 Task: Check the average views per listing of bar in the last 3 years.
Action: Mouse moved to (759, 180)
Screenshot: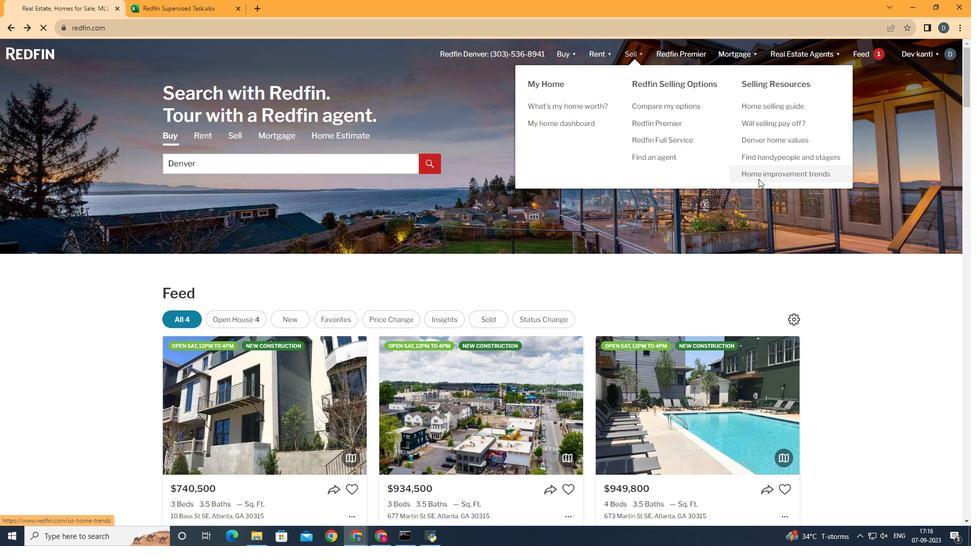 
Action: Mouse pressed left at (759, 180)
Screenshot: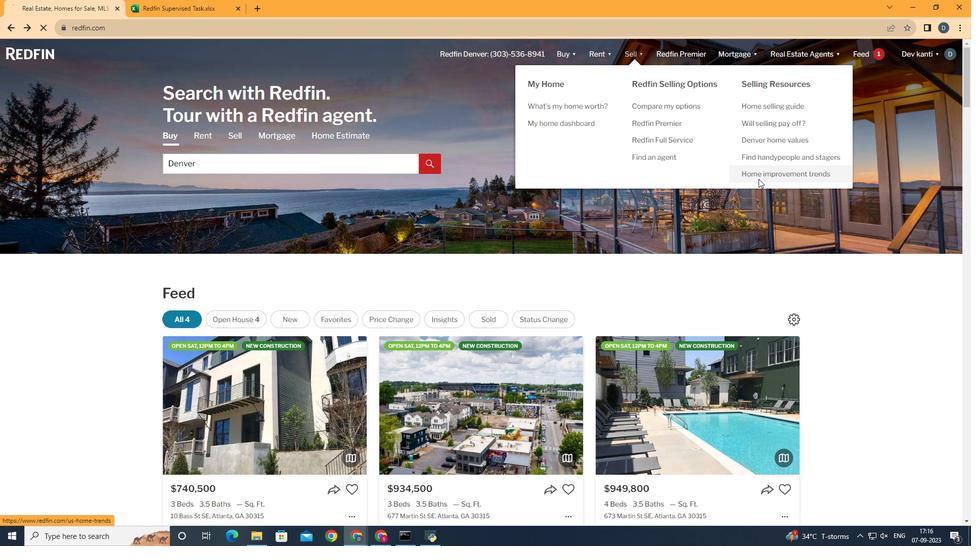 
Action: Mouse moved to (256, 195)
Screenshot: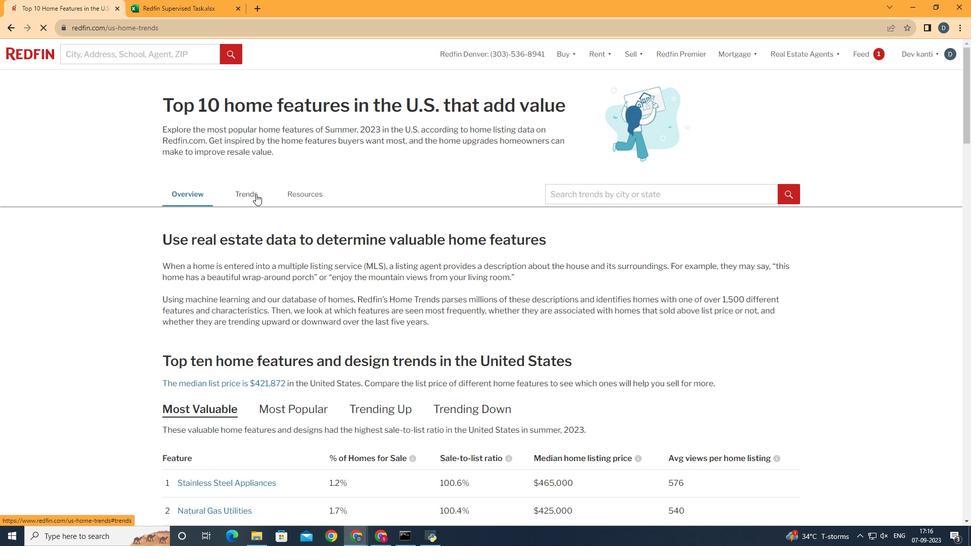 
Action: Mouse pressed left at (256, 195)
Screenshot: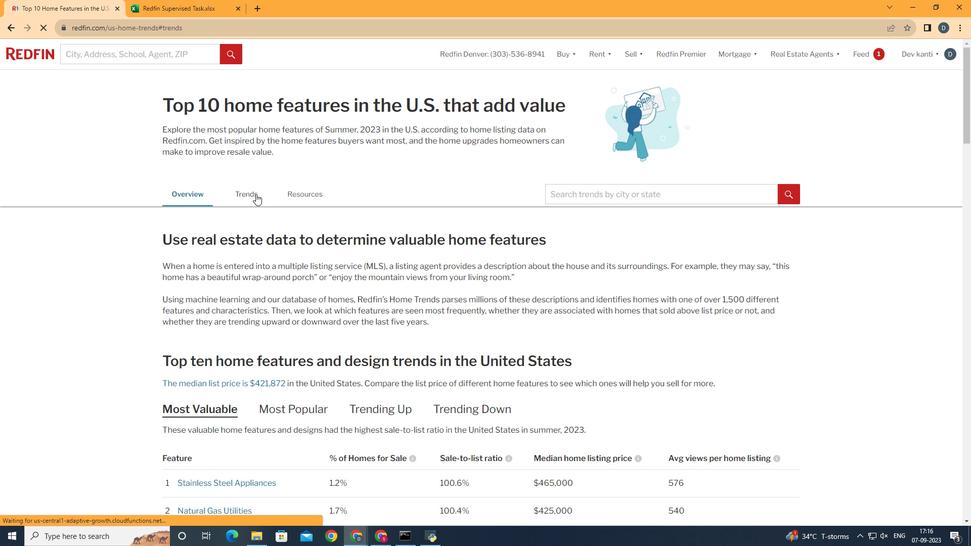 
Action: Mouse moved to (297, 223)
Screenshot: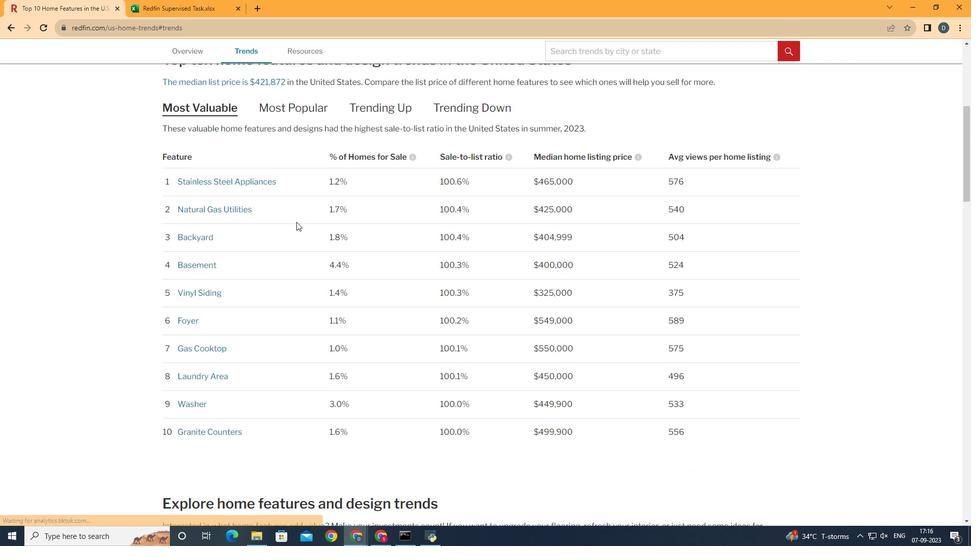 
Action: Mouse scrolled (297, 222) with delta (0, 0)
Screenshot: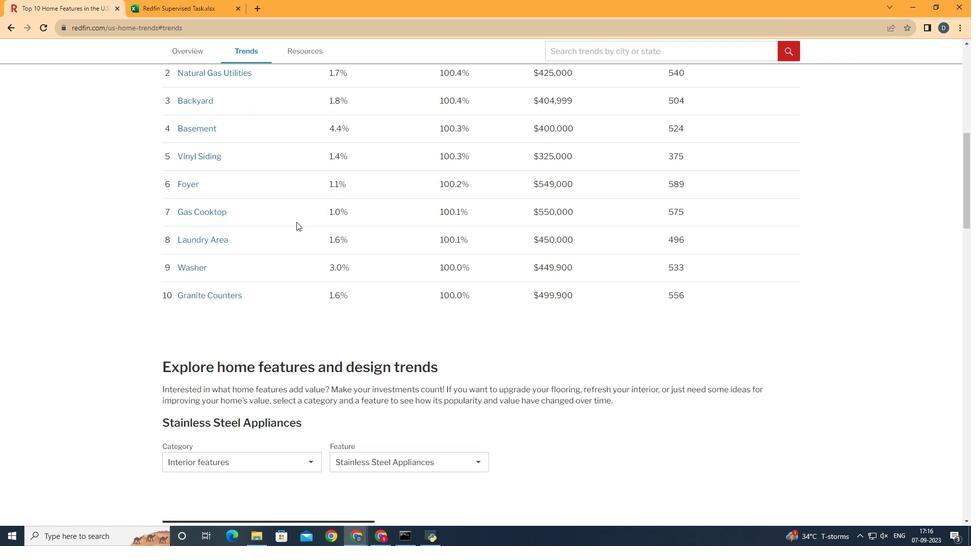
Action: Mouse scrolled (297, 222) with delta (0, 0)
Screenshot: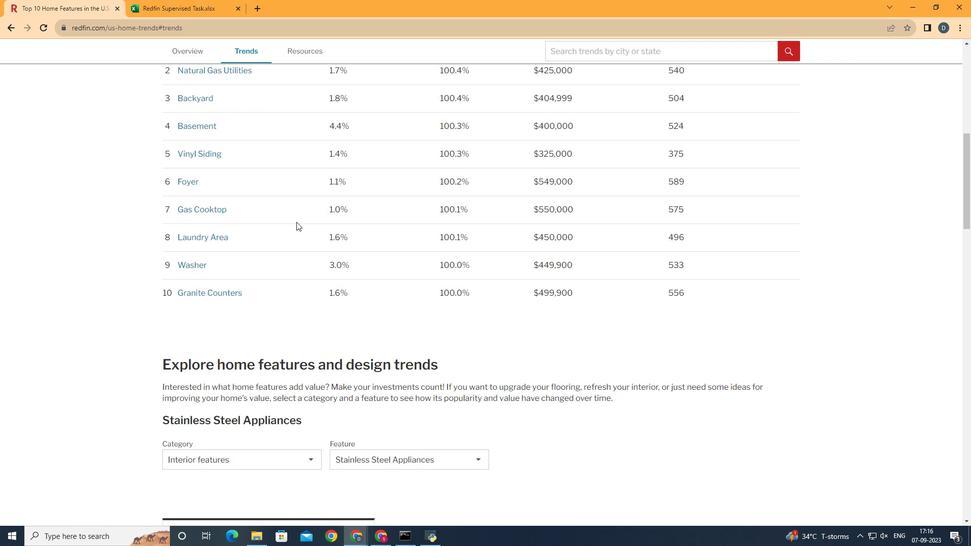 
Action: Mouse scrolled (297, 222) with delta (0, 0)
Screenshot: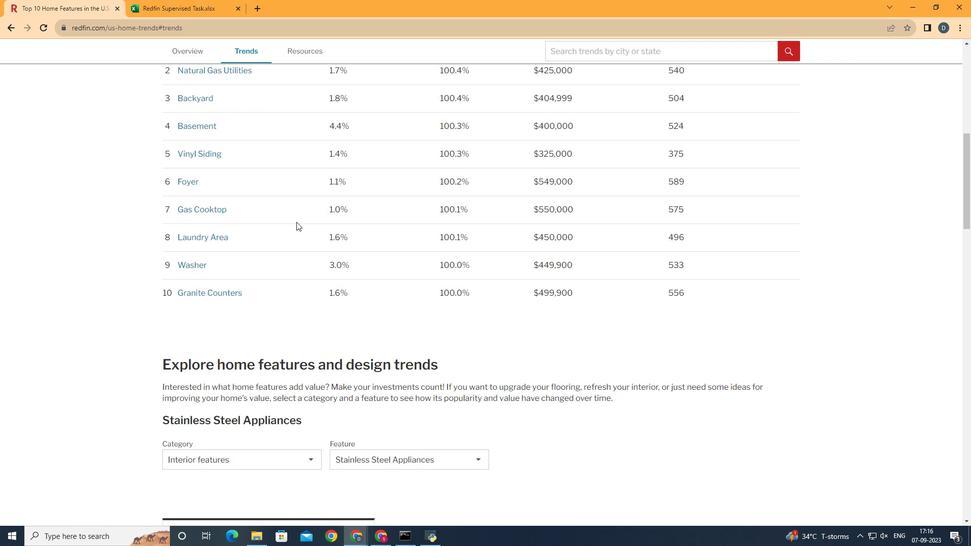 
Action: Mouse scrolled (297, 222) with delta (0, 0)
Screenshot: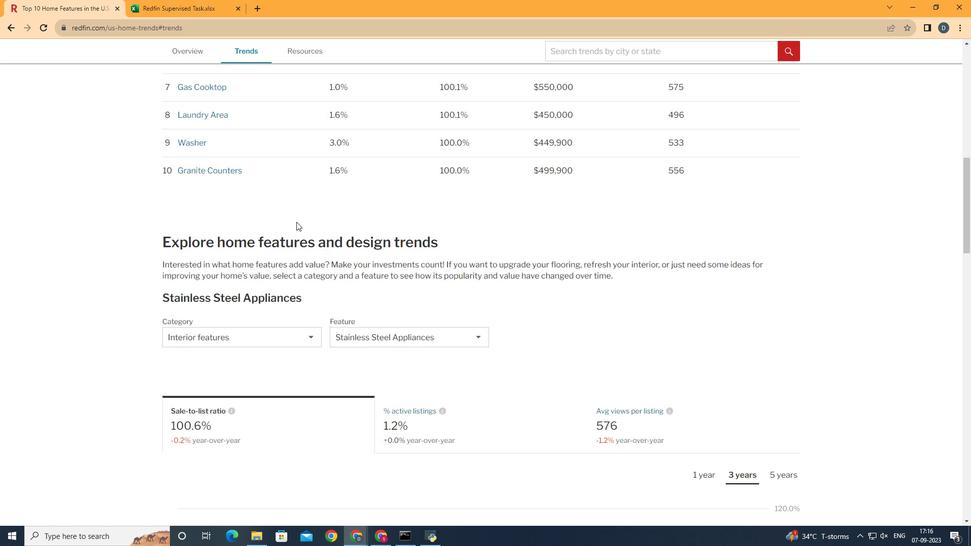 
Action: Mouse scrolled (297, 222) with delta (0, 0)
Screenshot: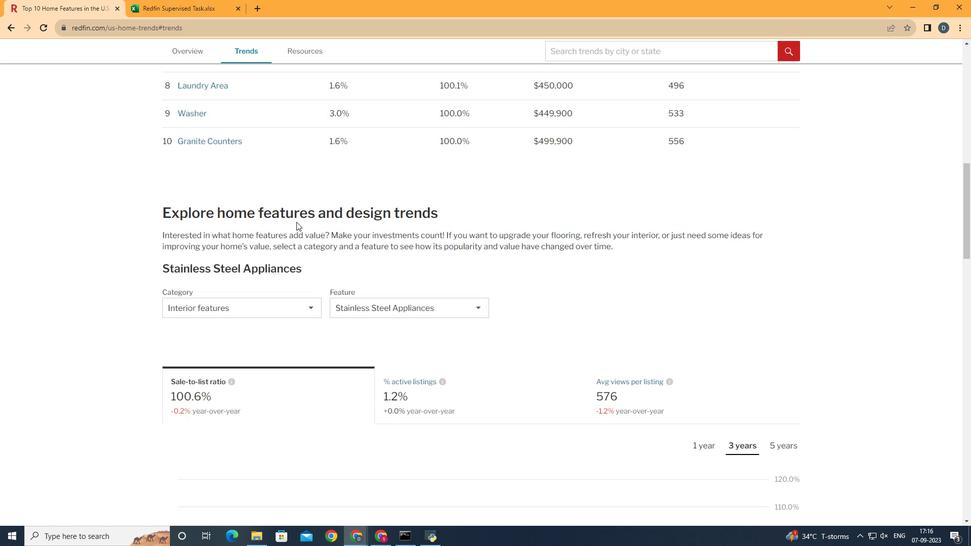 
Action: Mouse scrolled (297, 222) with delta (0, 0)
Screenshot: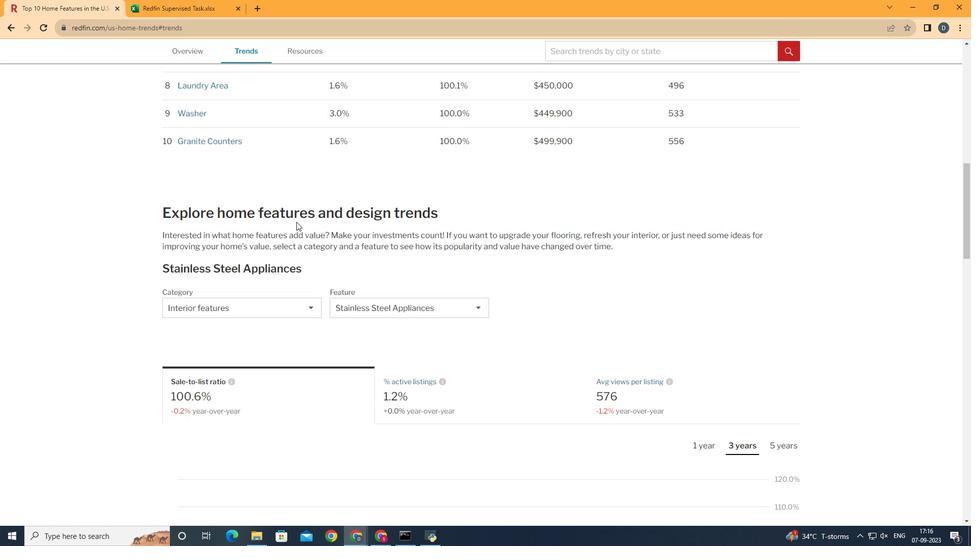 
Action: Mouse scrolled (297, 222) with delta (0, 0)
Screenshot: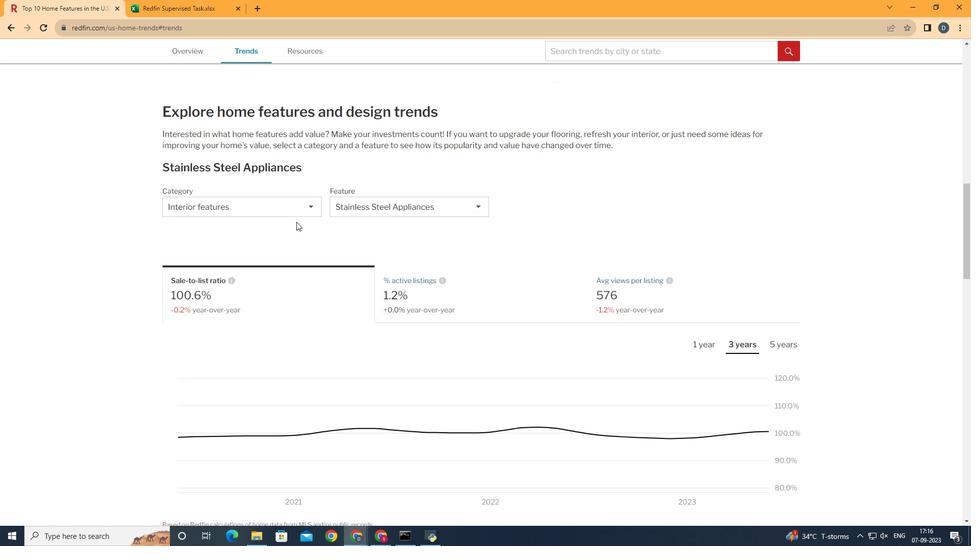 
Action: Mouse scrolled (297, 222) with delta (0, 0)
Screenshot: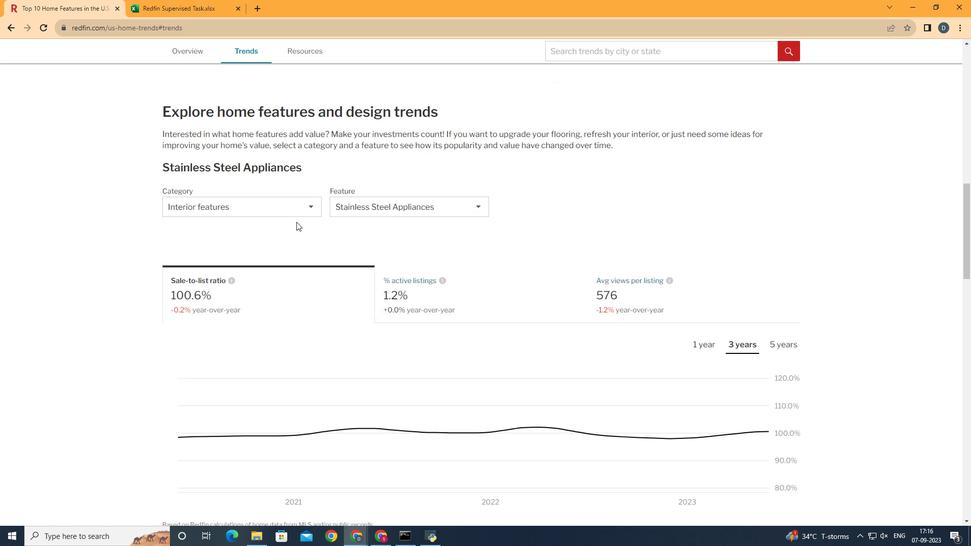 
Action: Mouse moved to (312, 207)
Screenshot: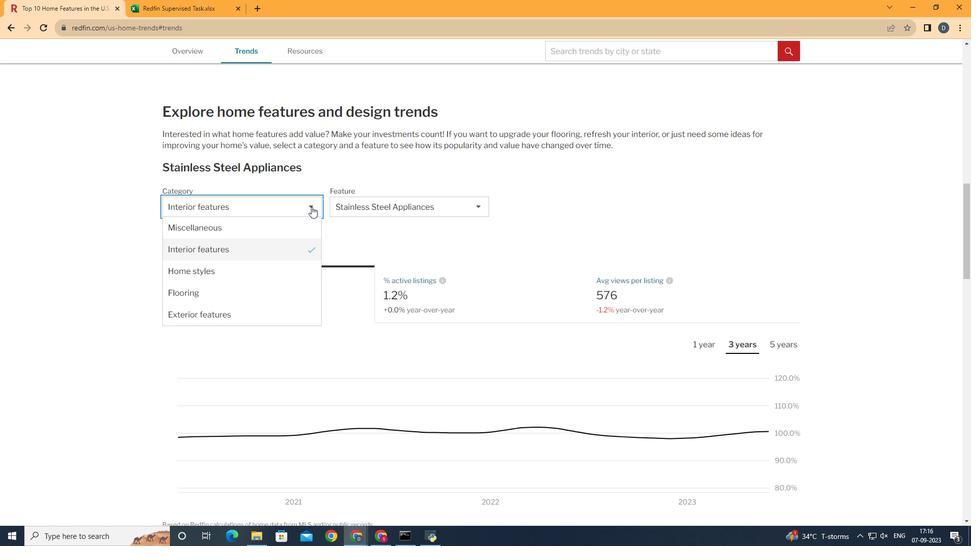 
Action: Mouse pressed left at (312, 207)
Screenshot: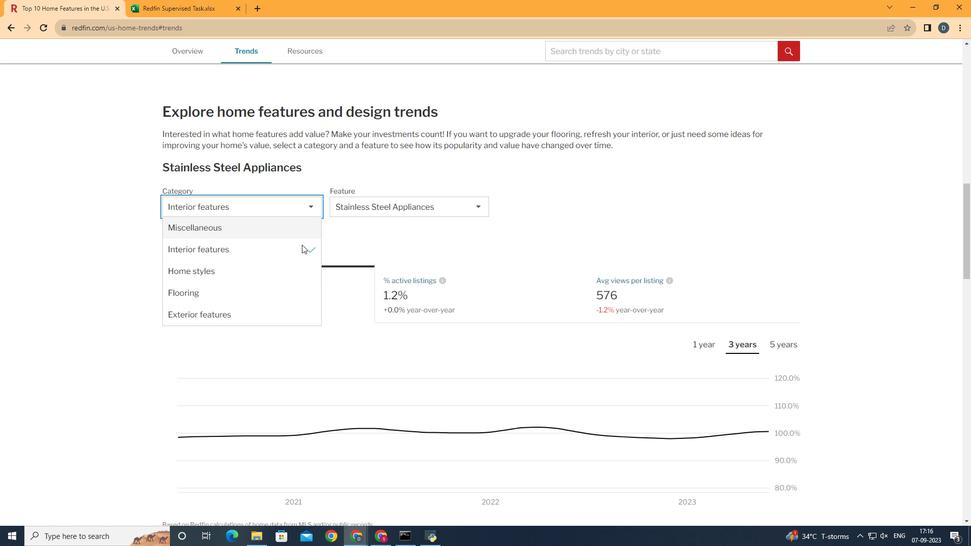 
Action: Mouse moved to (298, 258)
Screenshot: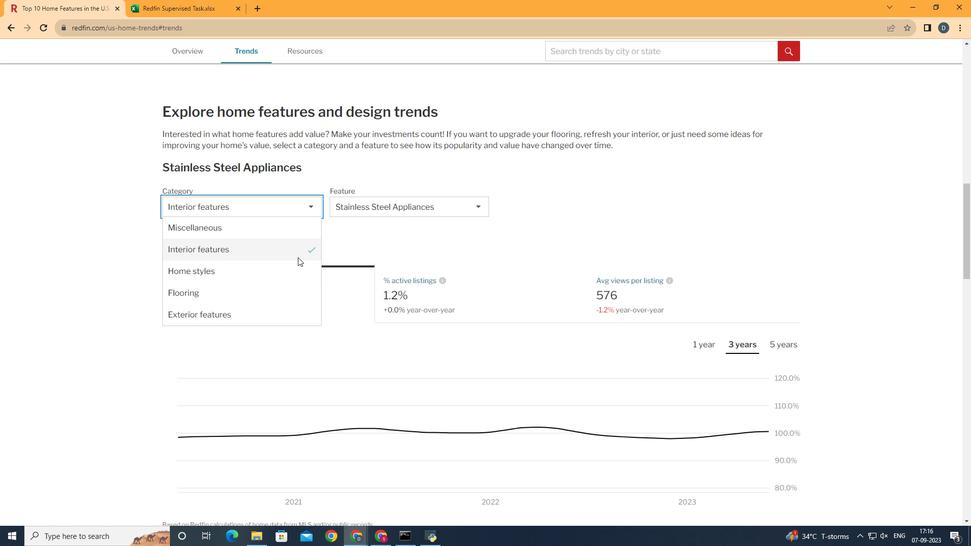 
Action: Mouse pressed left at (298, 258)
Screenshot: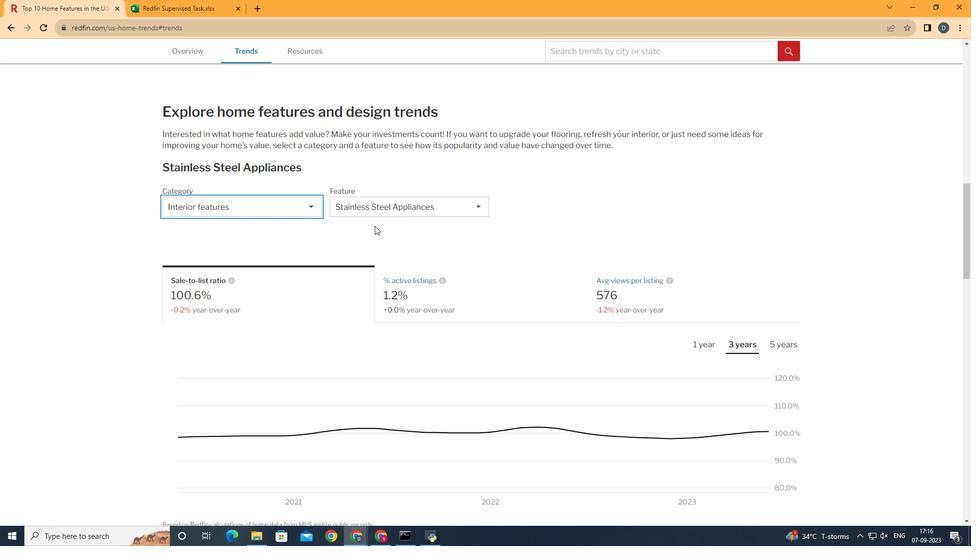
Action: Mouse moved to (384, 226)
Screenshot: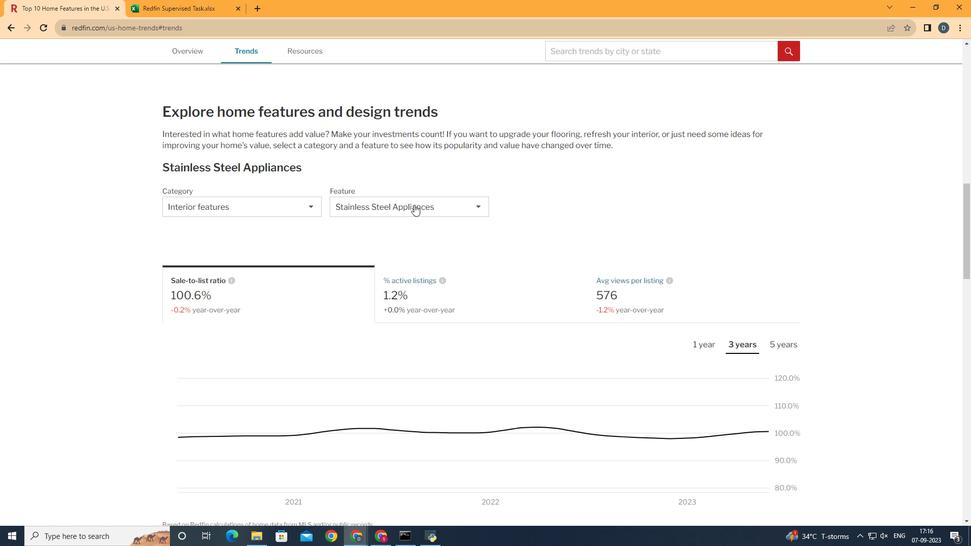 
Action: Mouse pressed left at (384, 226)
Screenshot: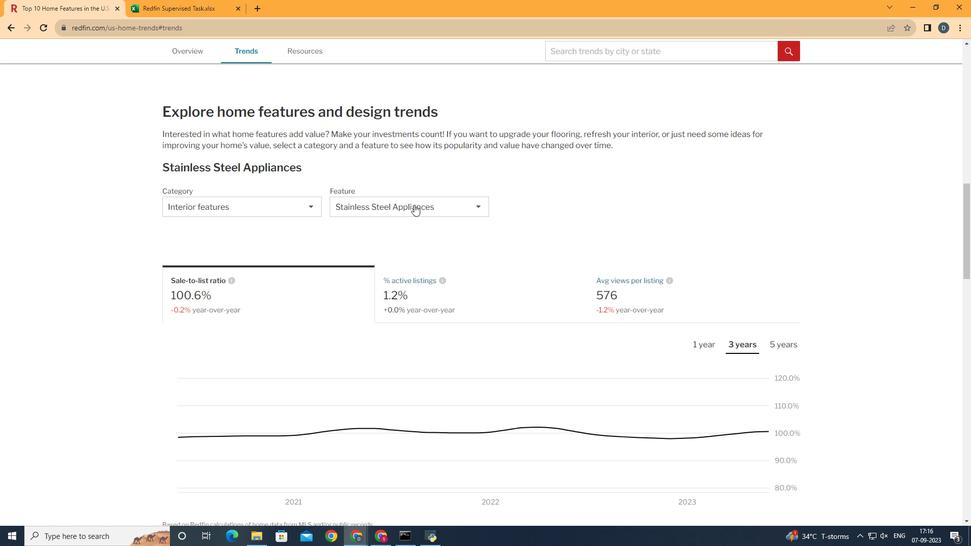 
Action: Mouse moved to (418, 203)
Screenshot: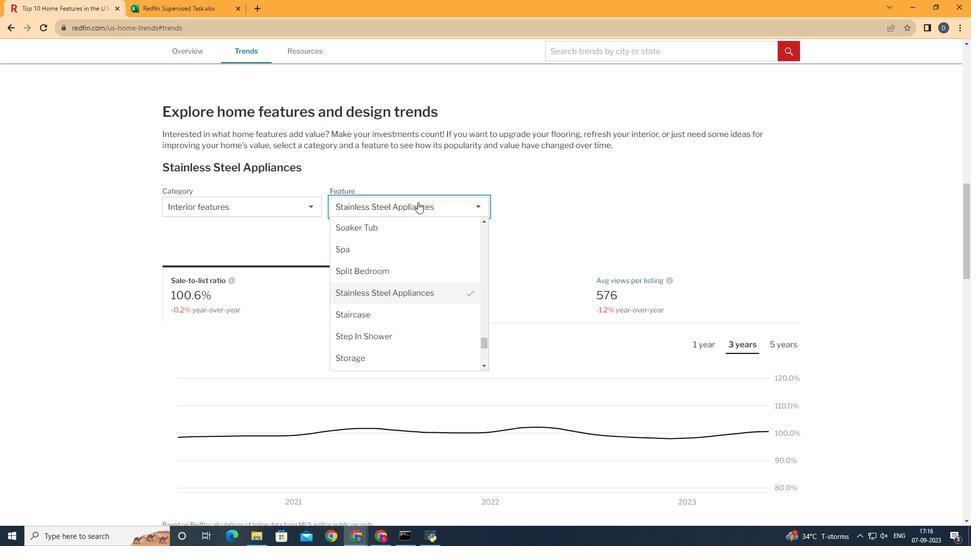 
Action: Mouse pressed left at (418, 203)
Screenshot: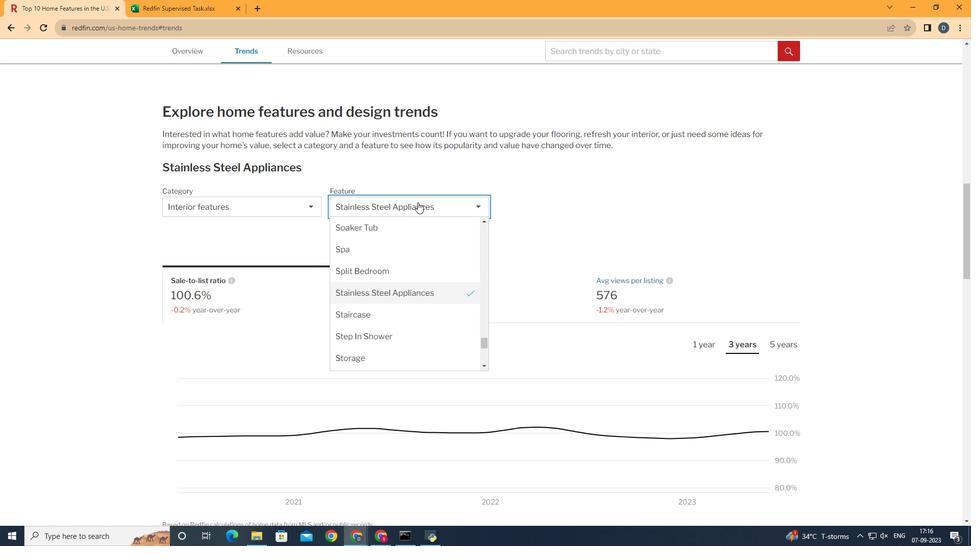 
Action: Mouse moved to (482, 342)
Screenshot: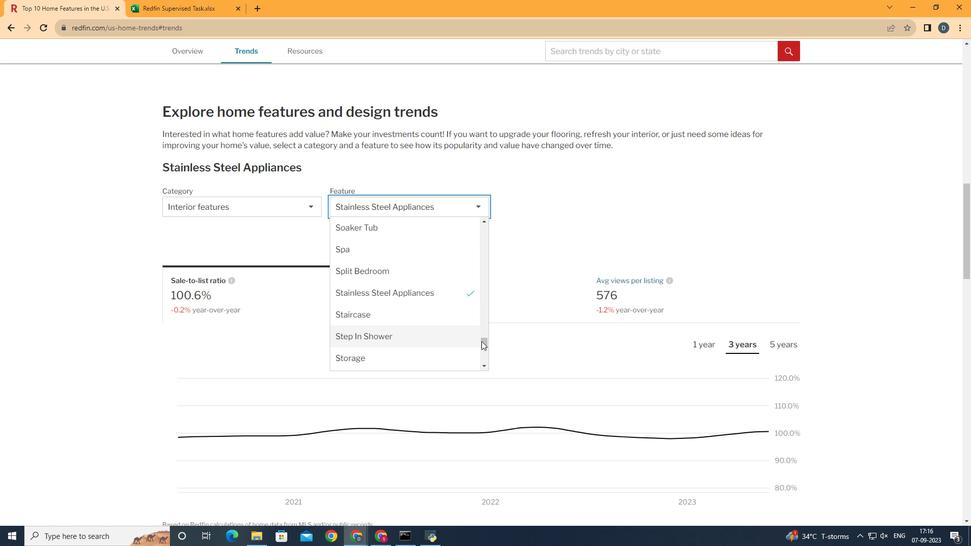 
Action: Mouse pressed left at (482, 342)
Screenshot: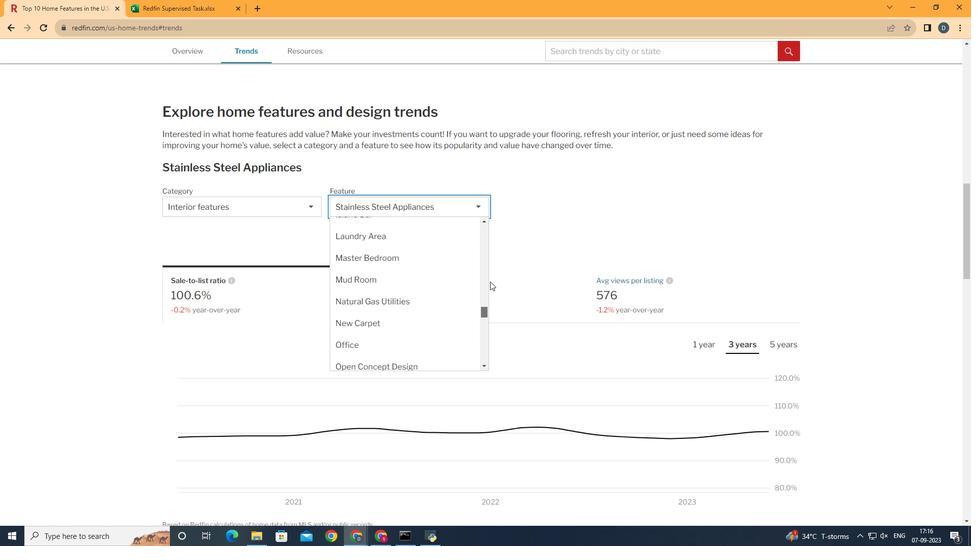 
Action: Mouse moved to (443, 254)
Screenshot: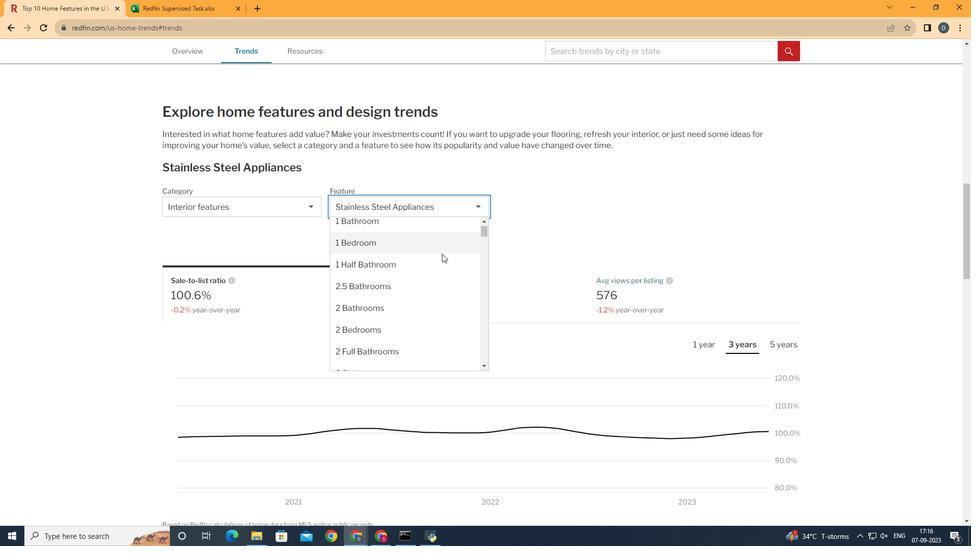 
Action: Mouse scrolled (443, 254) with delta (0, 0)
Screenshot: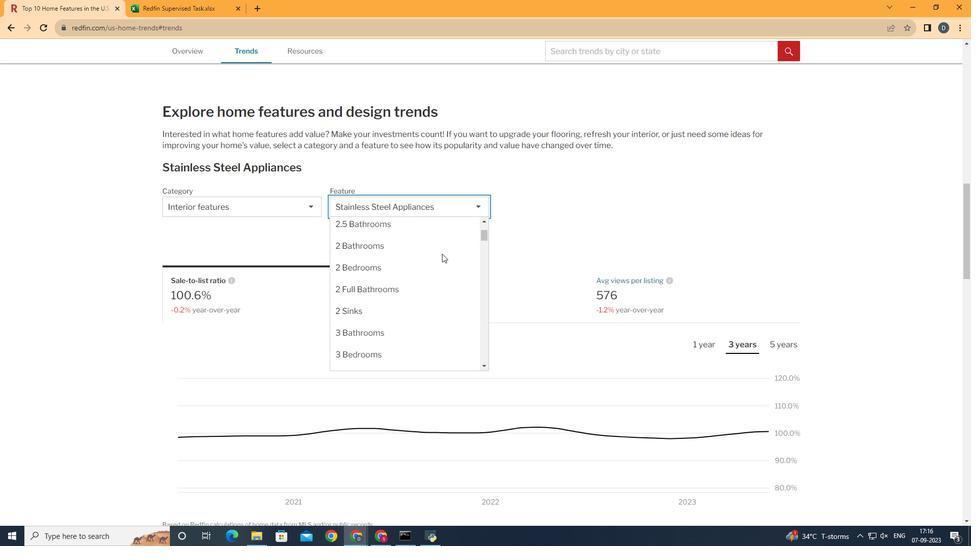 
Action: Mouse scrolled (443, 254) with delta (0, 0)
Screenshot: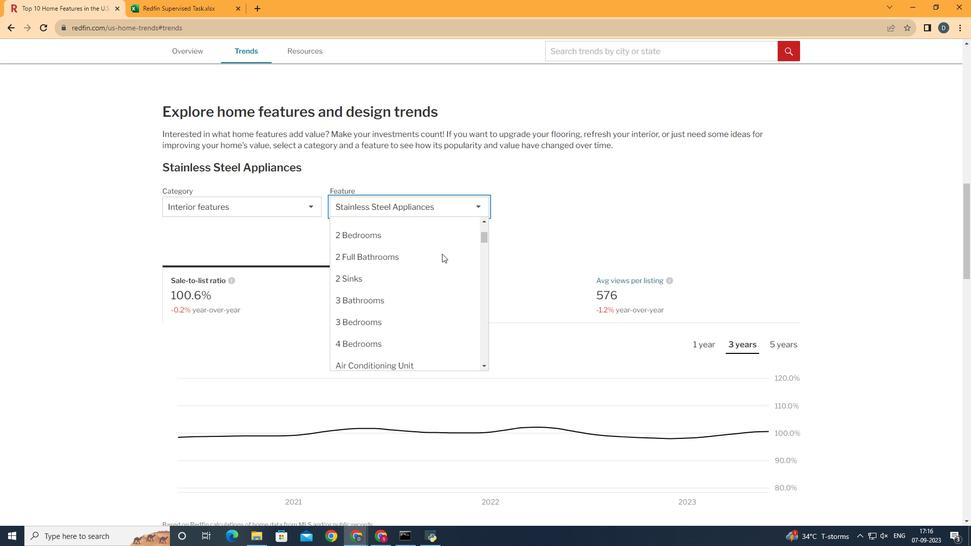 
Action: Mouse scrolled (443, 254) with delta (0, 0)
Screenshot: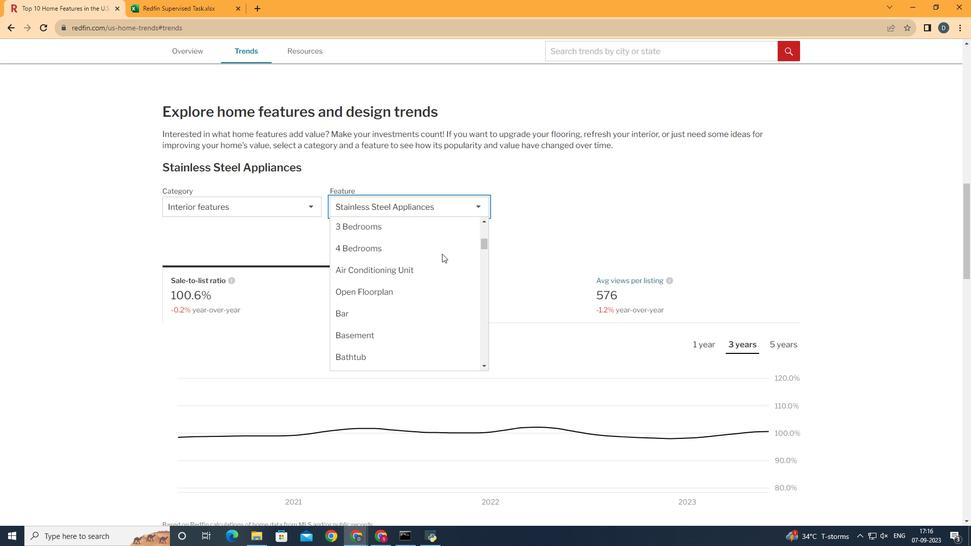 
Action: Mouse scrolled (443, 254) with delta (0, 0)
Screenshot: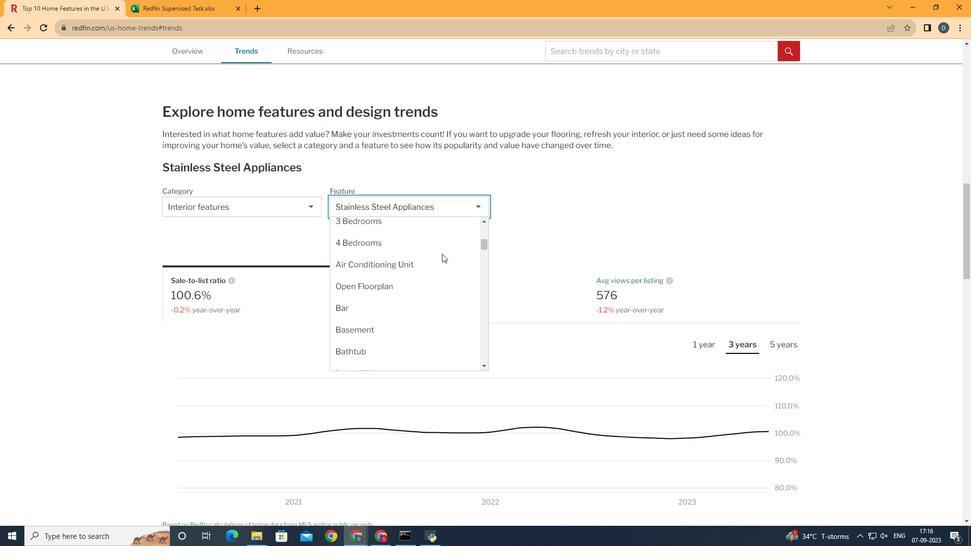 
Action: Mouse moved to (389, 309)
Screenshot: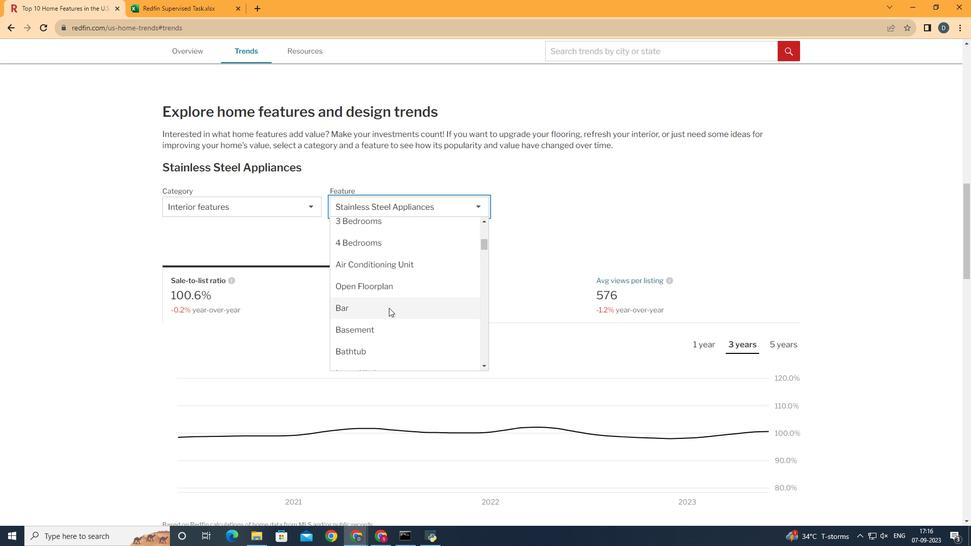
Action: Mouse pressed left at (389, 309)
Screenshot: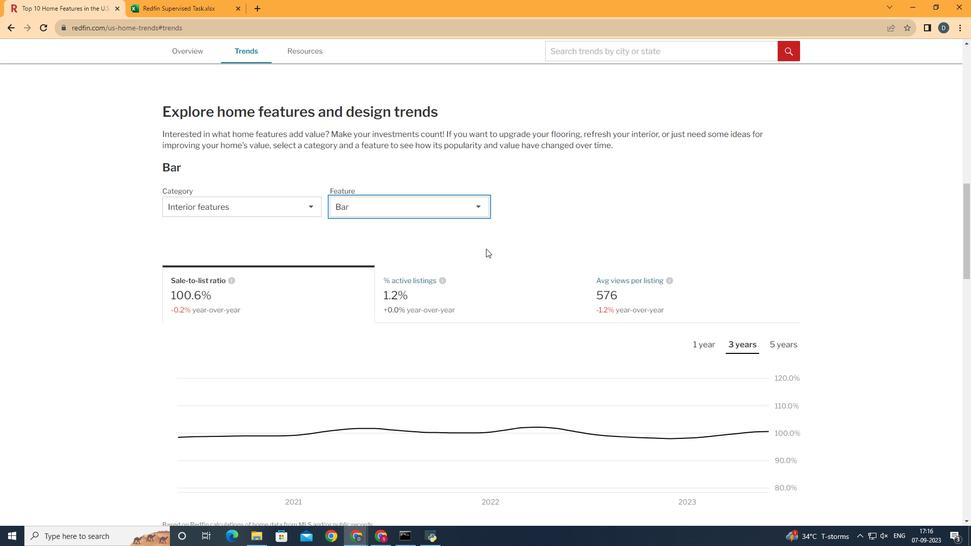 
Action: Mouse moved to (538, 247)
Screenshot: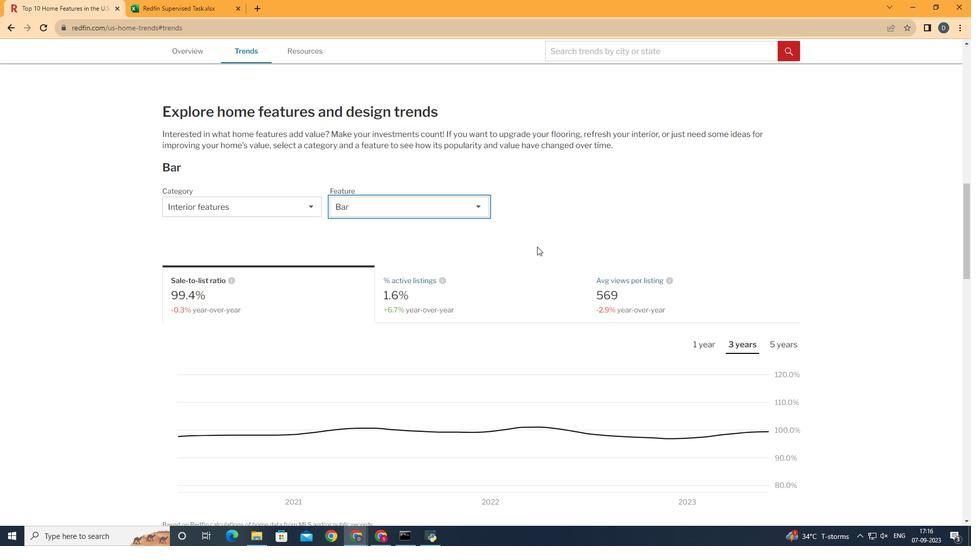
Action: Mouse pressed left at (538, 247)
Screenshot: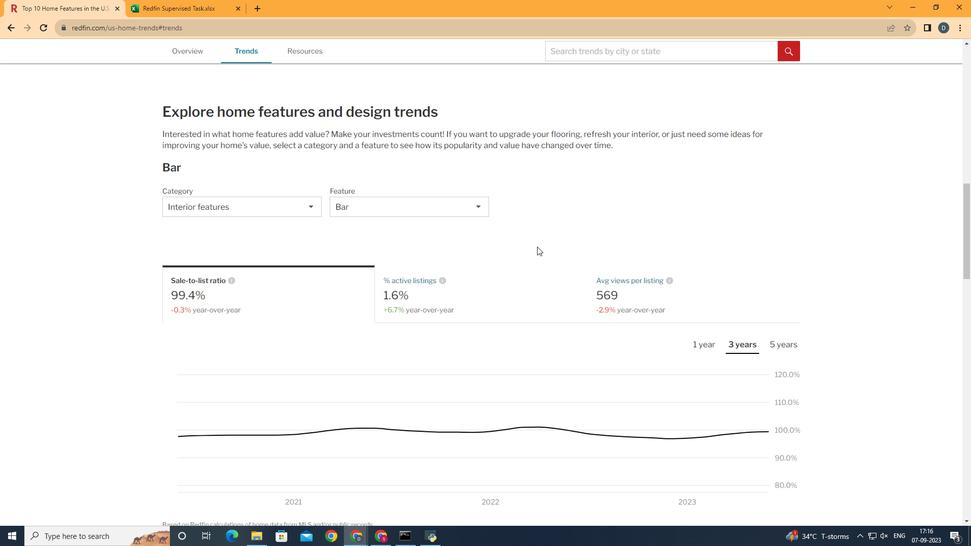 
Action: Mouse moved to (701, 289)
Screenshot: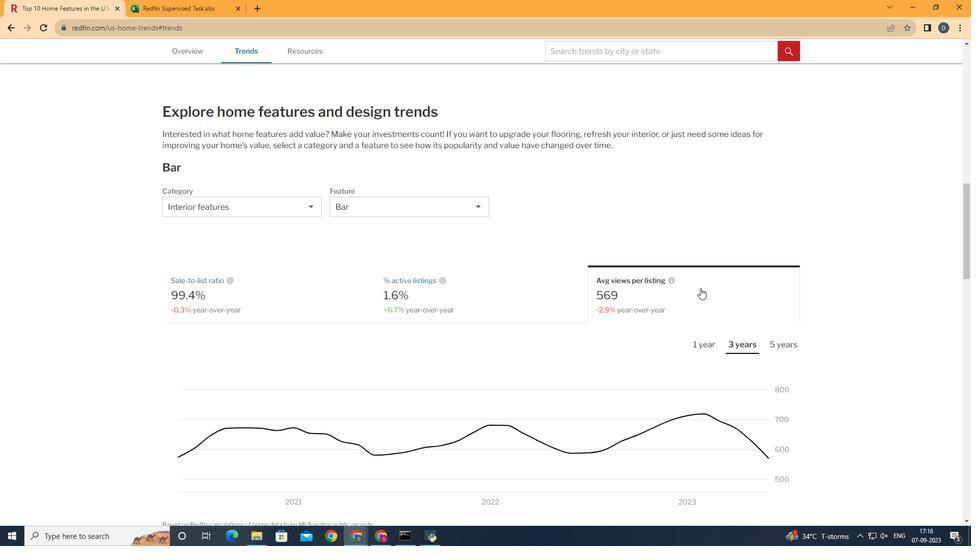 
Action: Mouse pressed left at (701, 289)
Screenshot: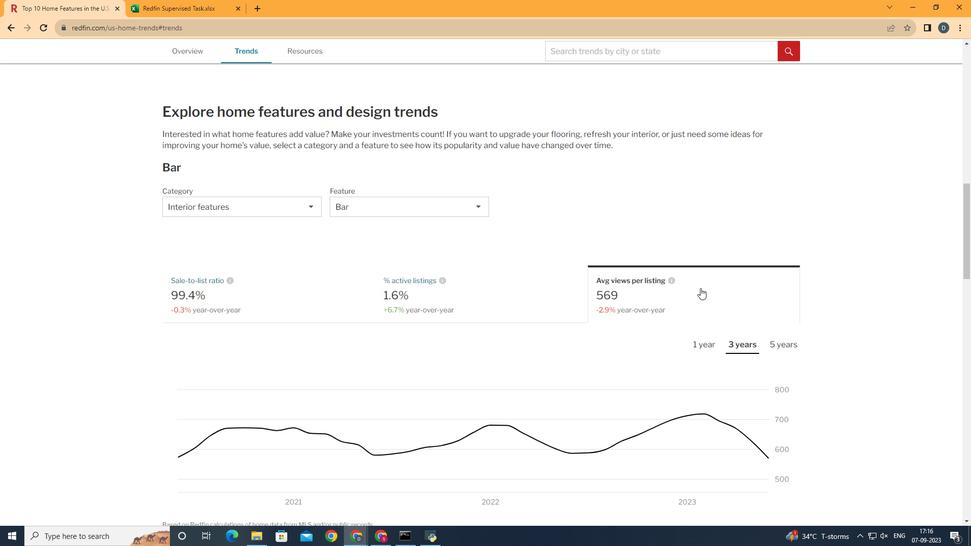 
Action: Mouse moved to (749, 344)
Screenshot: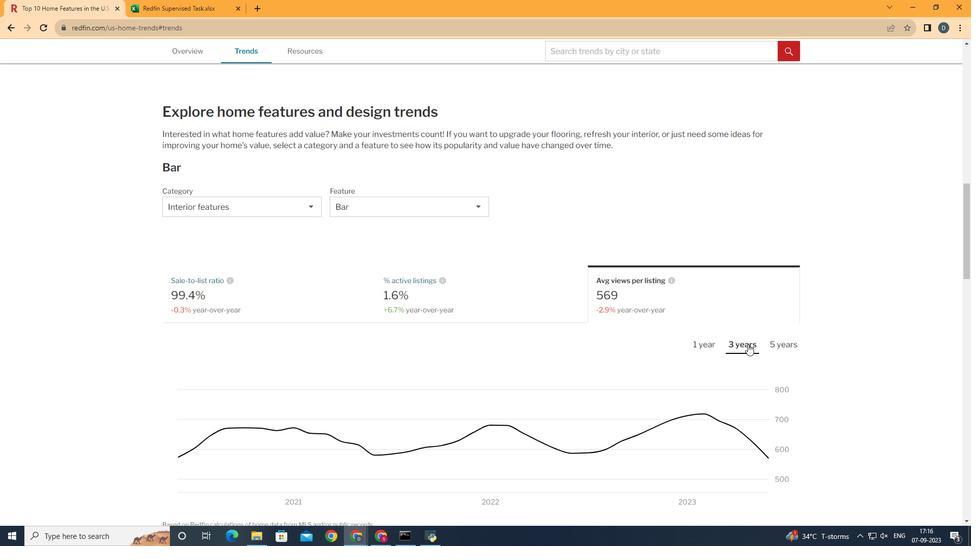
Action: Mouse pressed left at (749, 344)
Screenshot: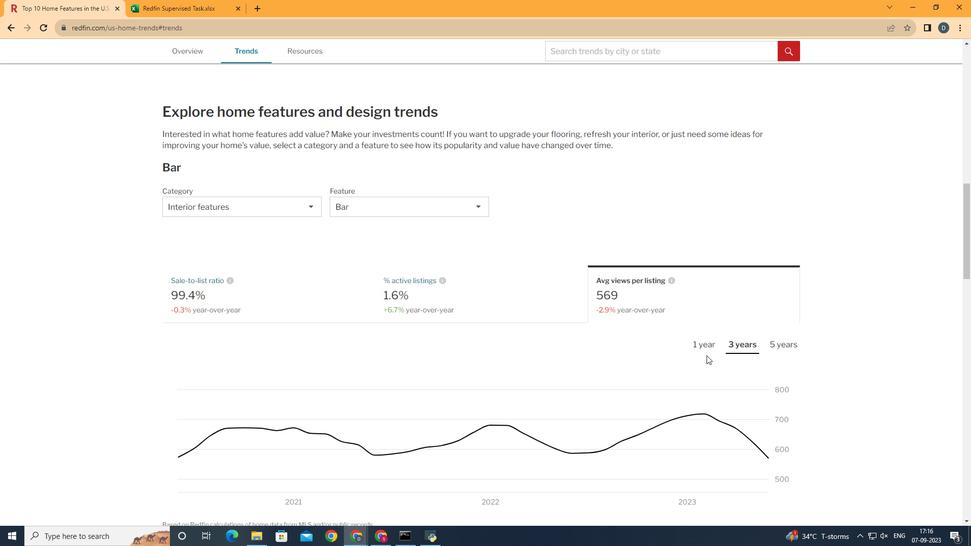 
Action: Mouse moved to (731, 453)
Screenshot: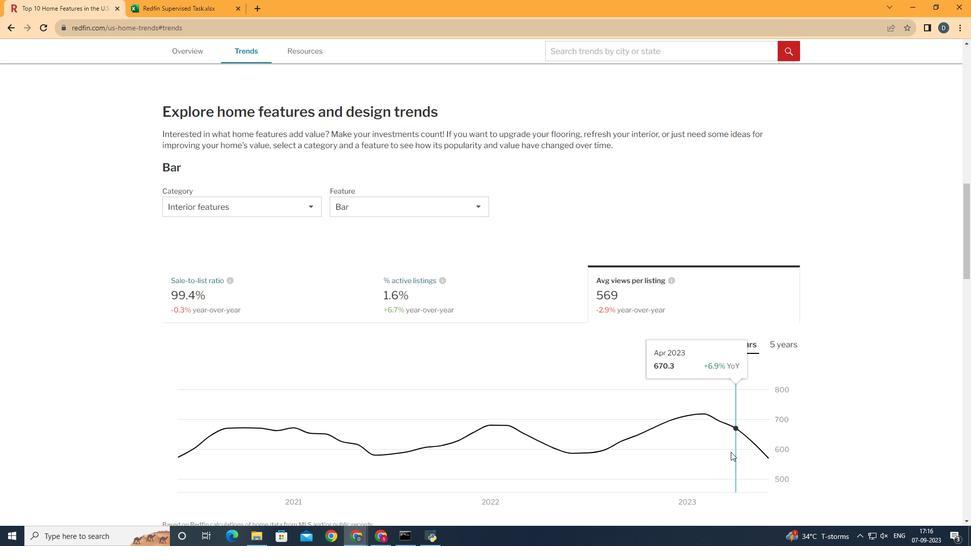 
